 Task: Create a due date automation trigger when advanced on, 2 working days after a card is due add basic without the red label is due at 11:00 AM.
Action: Mouse moved to (1043, 72)
Screenshot: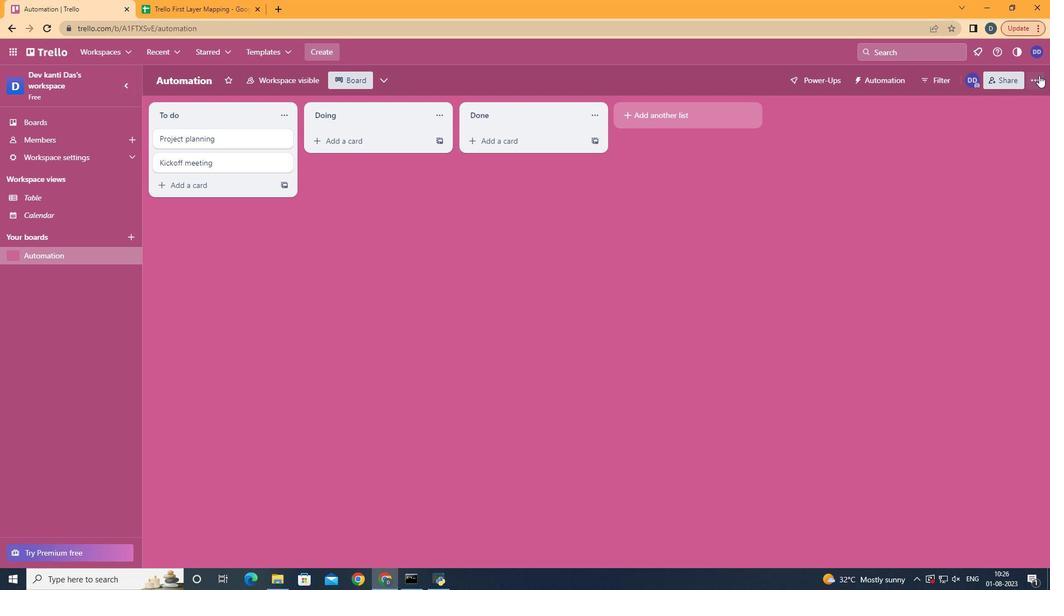 
Action: Mouse pressed left at (1043, 72)
Screenshot: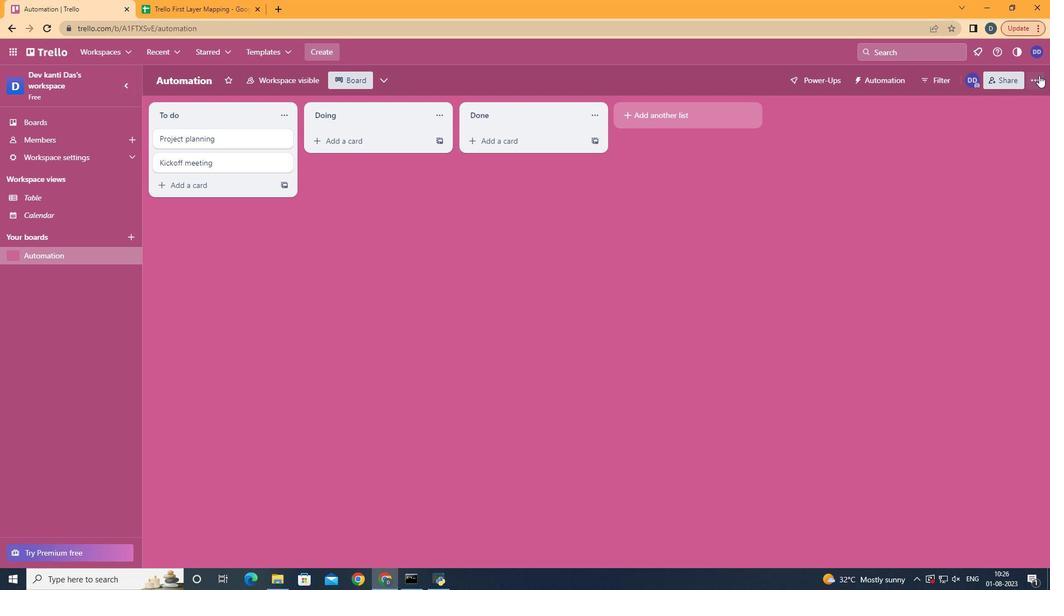 
Action: Mouse moved to (976, 210)
Screenshot: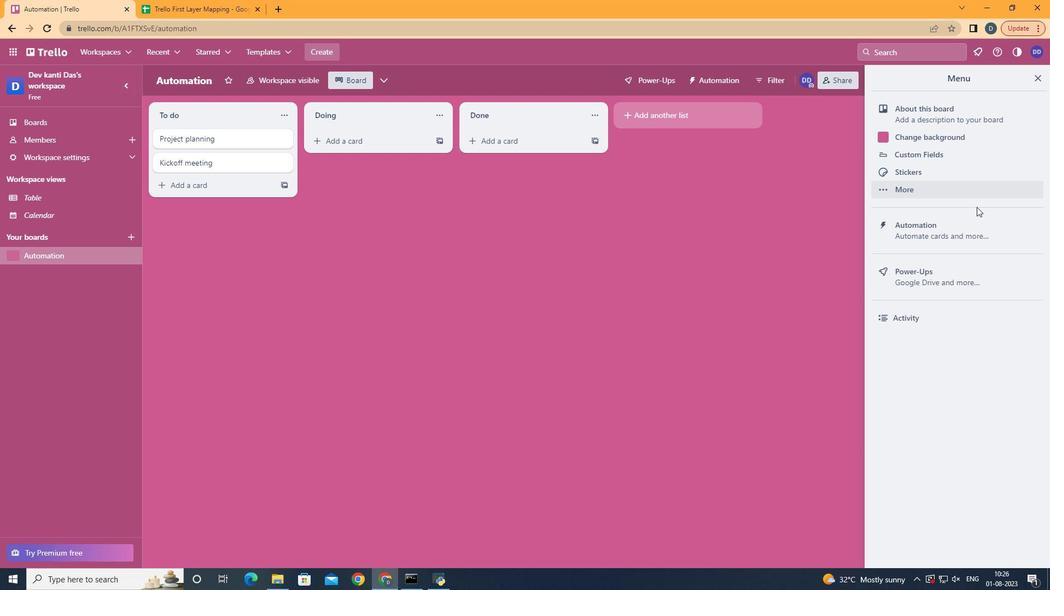 
Action: Mouse pressed left at (976, 210)
Screenshot: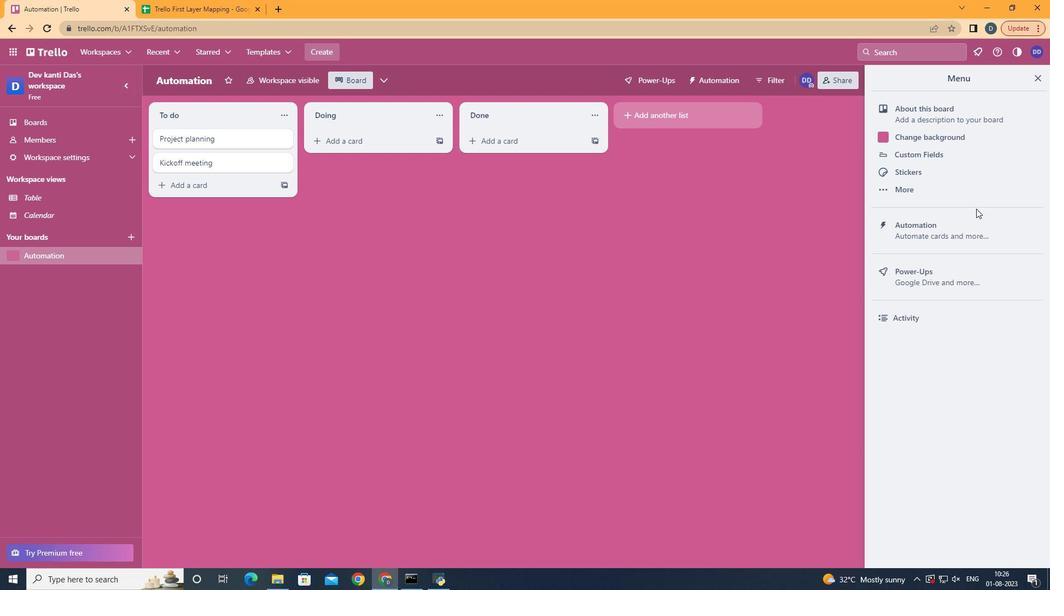 
Action: Mouse moved to (953, 229)
Screenshot: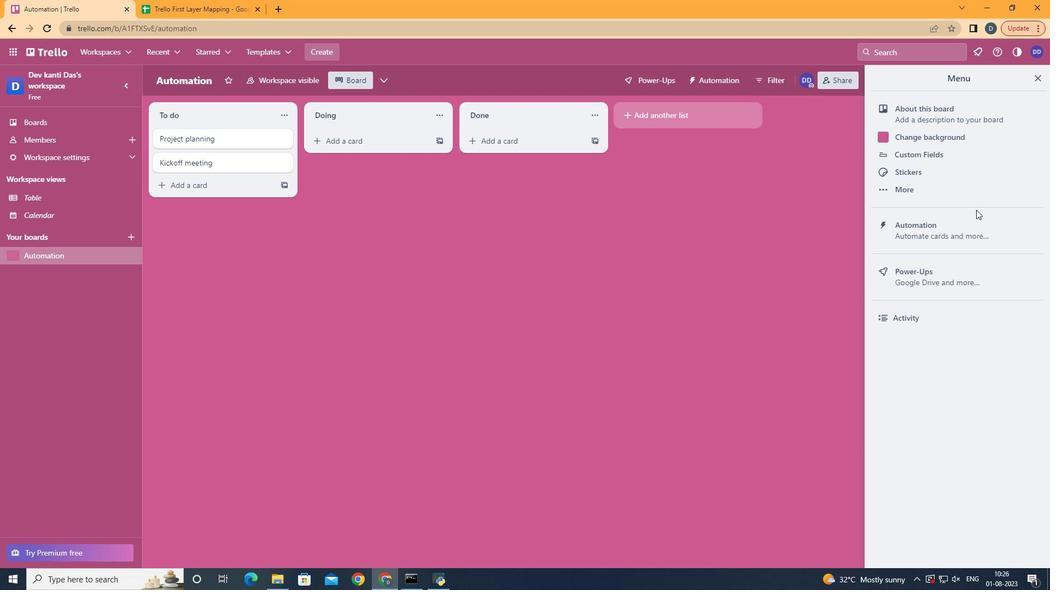 
Action: Mouse pressed left at (953, 229)
Screenshot: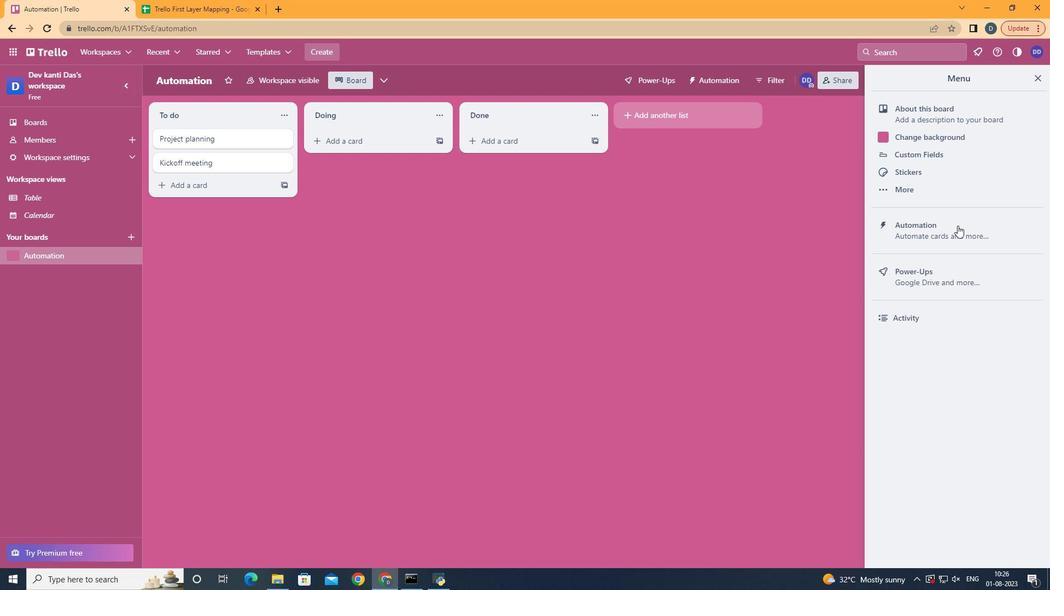 
Action: Mouse moved to (219, 214)
Screenshot: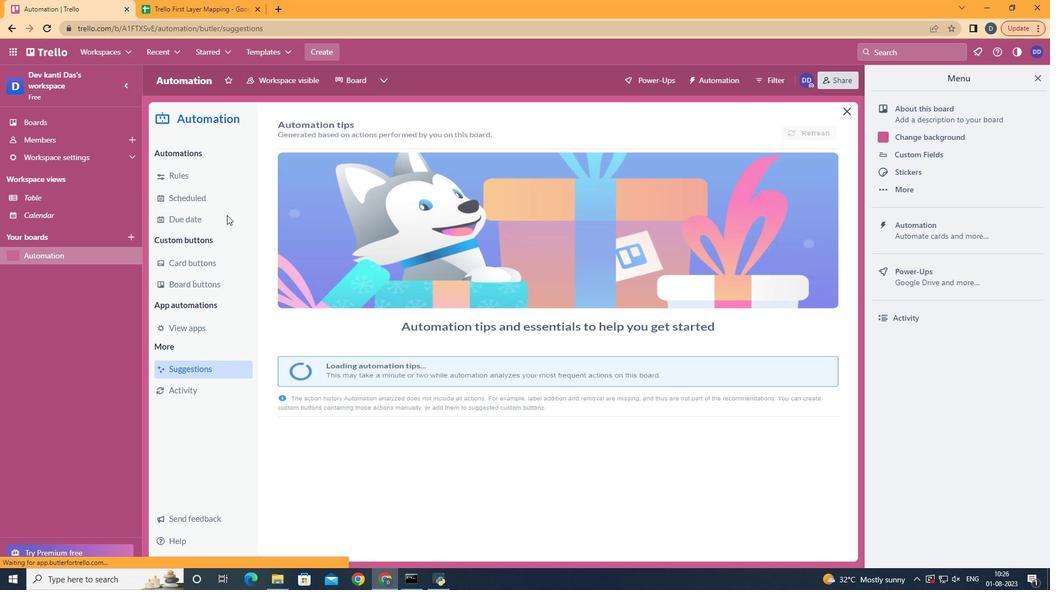 
Action: Mouse pressed left at (219, 214)
Screenshot: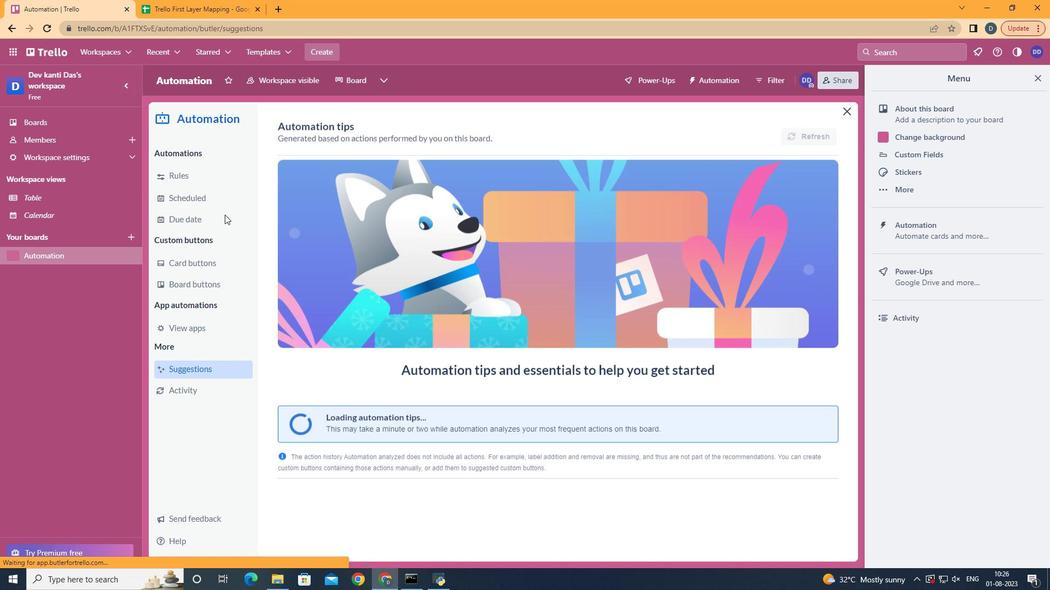
Action: Mouse moved to (772, 127)
Screenshot: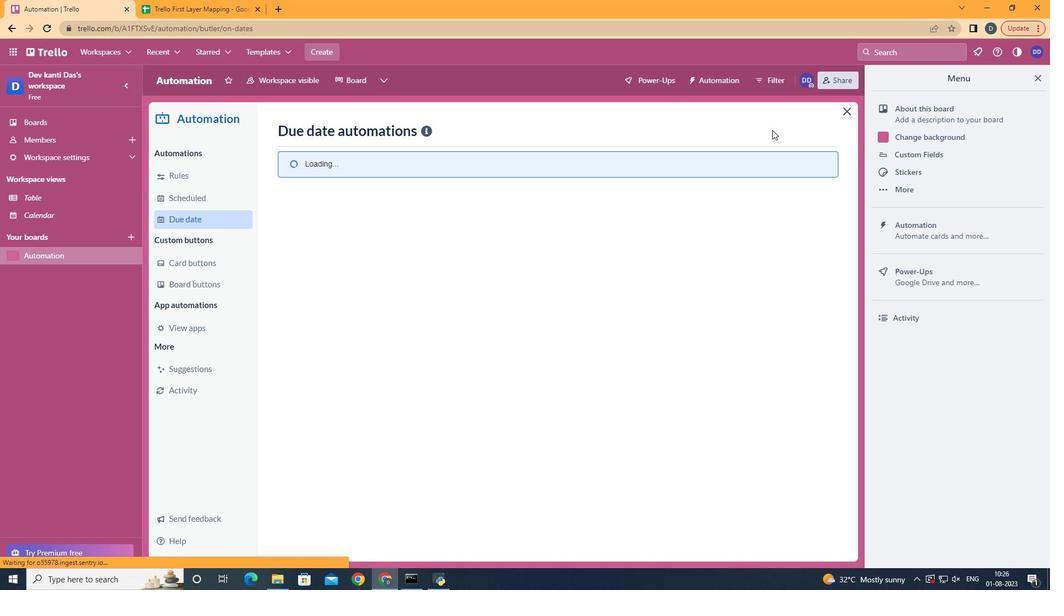 
Action: Mouse pressed left at (772, 127)
Screenshot: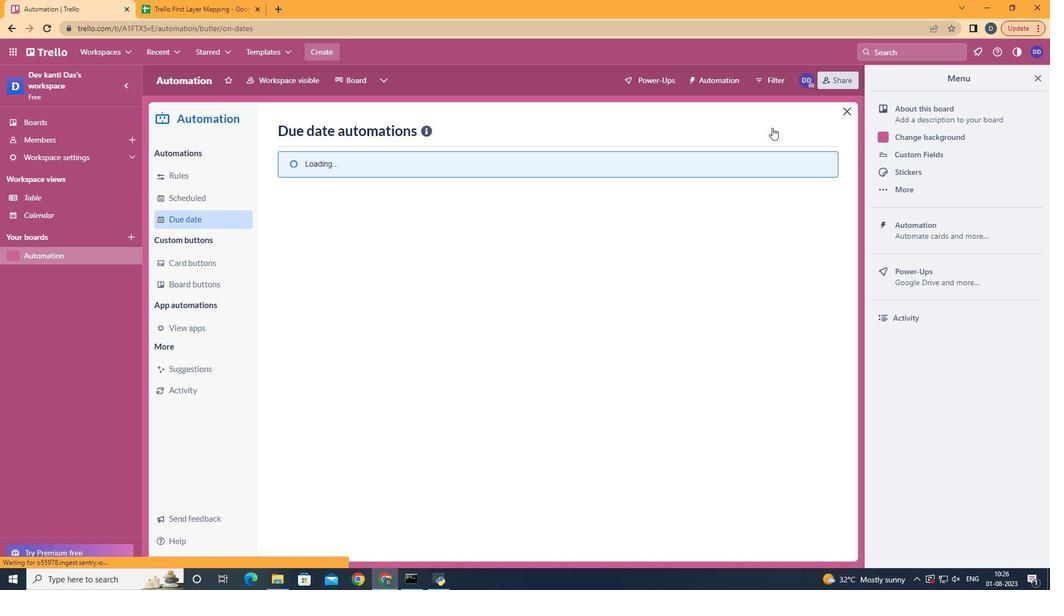 
Action: Mouse moved to (574, 241)
Screenshot: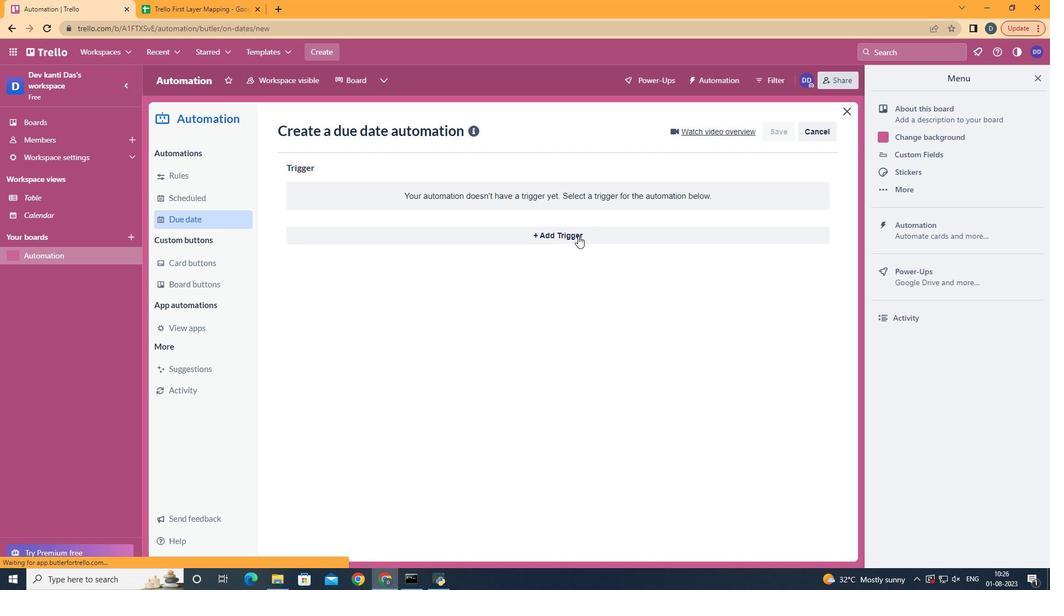 
Action: Mouse pressed left at (574, 241)
Screenshot: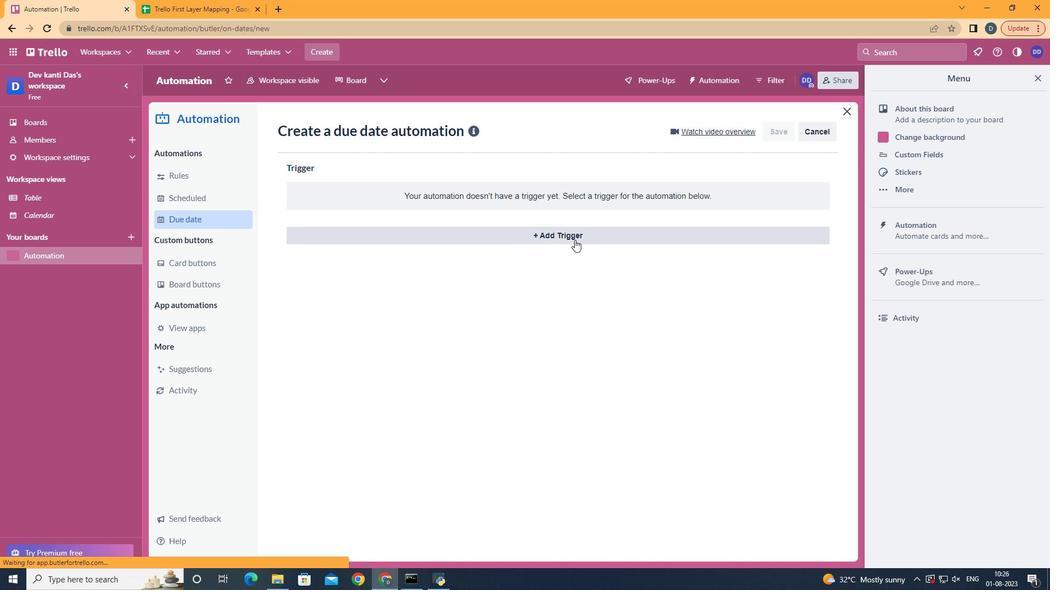 
Action: Mouse moved to (353, 438)
Screenshot: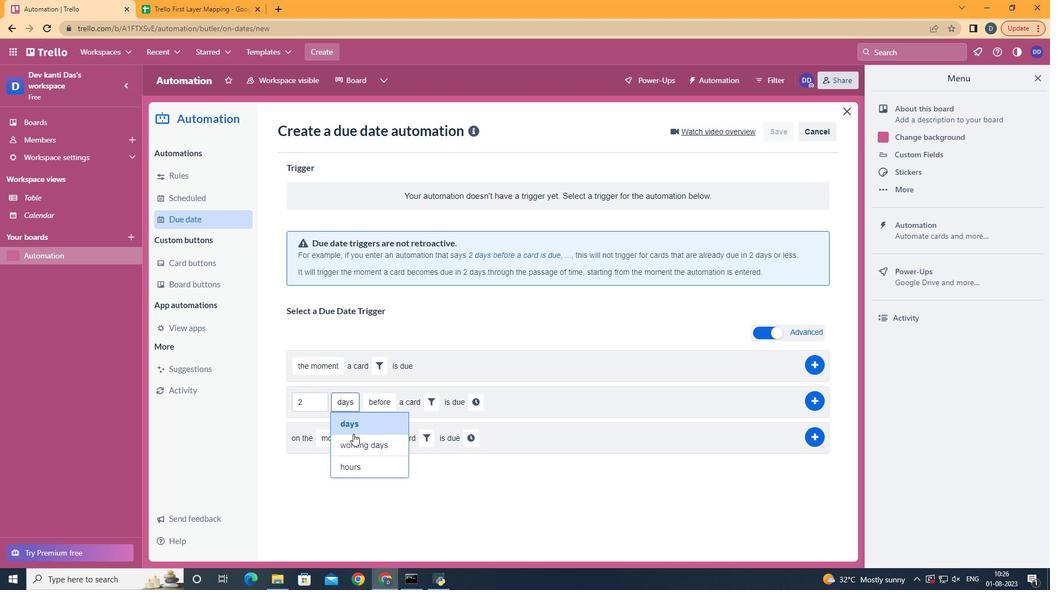 
Action: Mouse pressed left at (353, 438)
Screenshot: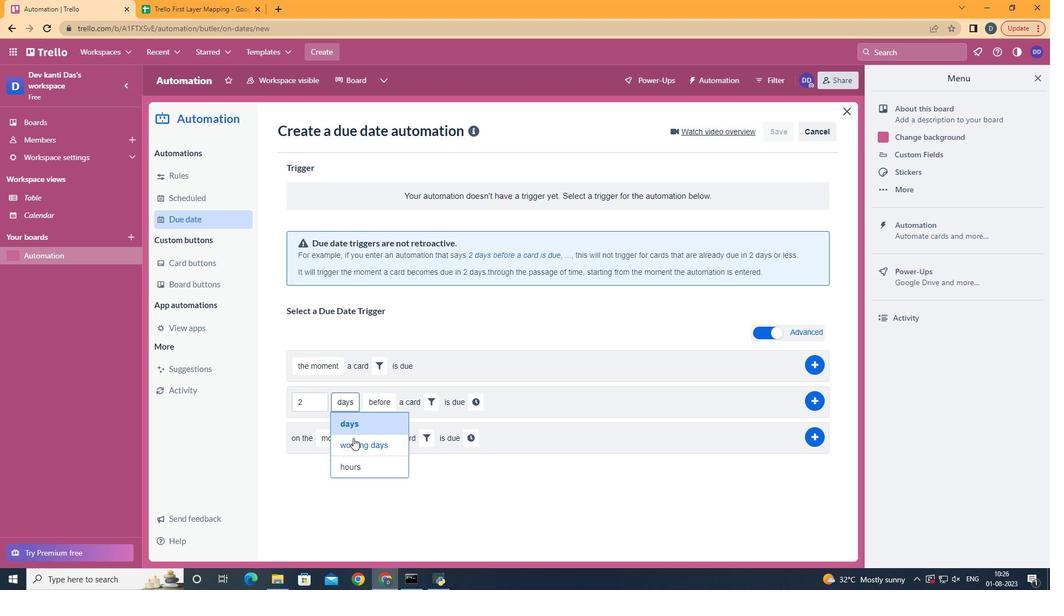 
Action: Mouse moved to (411, 441)
Screenshot: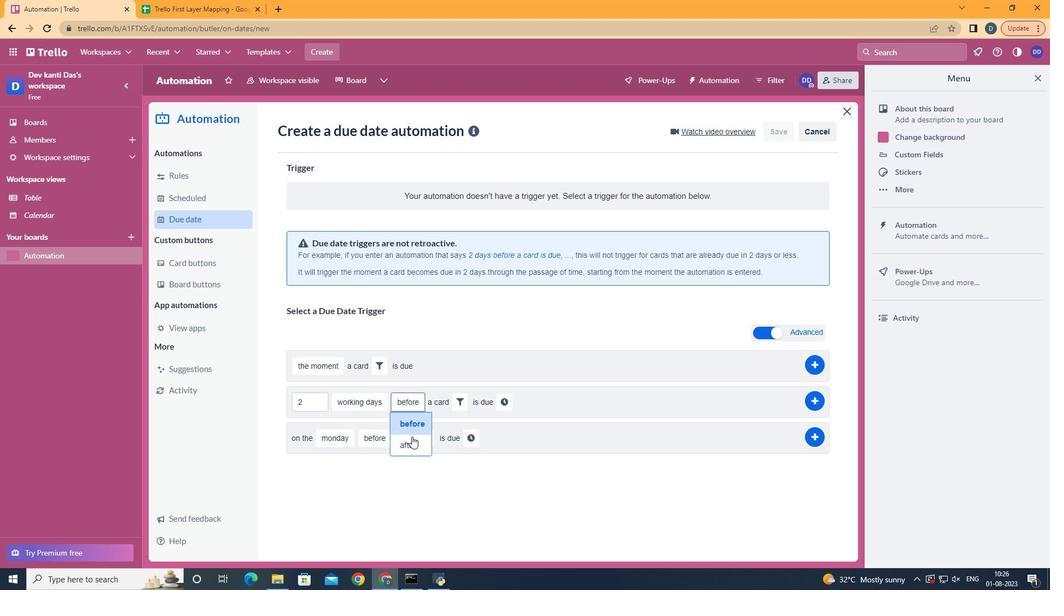 
Action: Mouse pressed left at (411, 441)
Screenshot: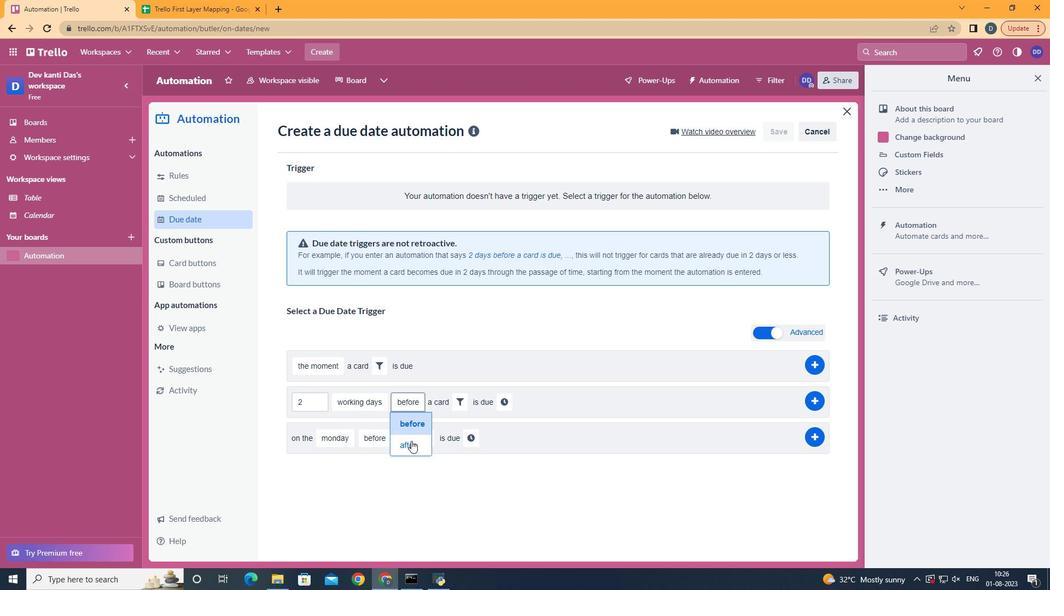 
Action: Mouse moved to (444, 402)
Screenshot: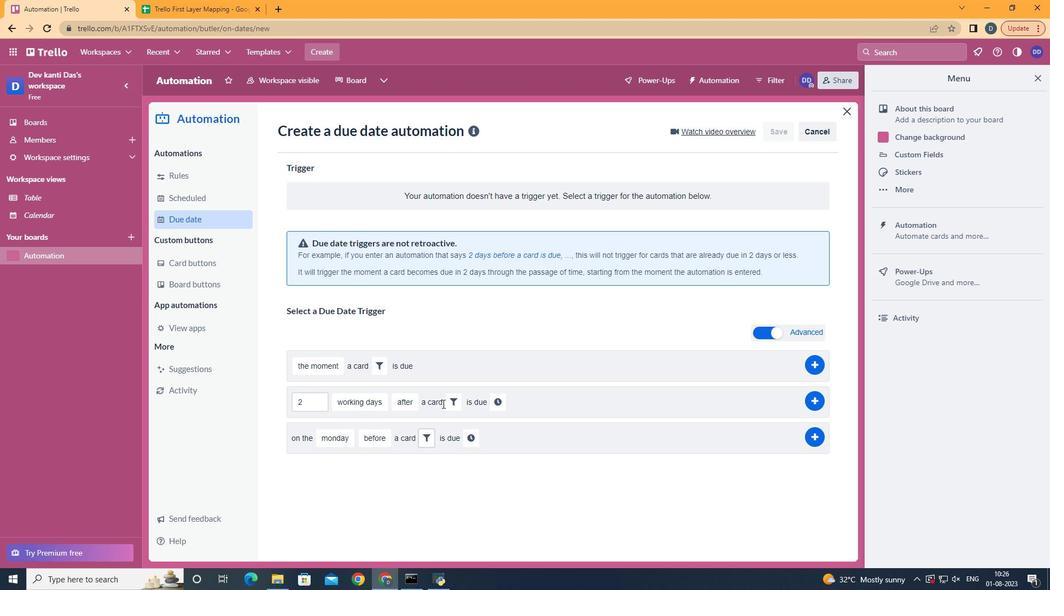 
Action: Mouse pressed left at (444, 402)
Screenshot: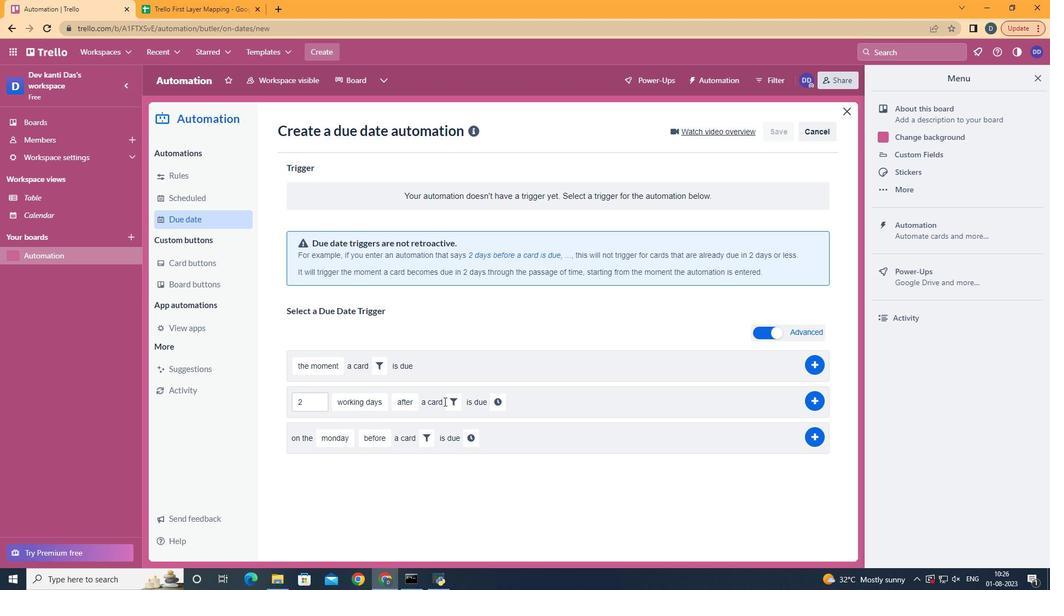 
Action: Mouse moved to (445, 399)
Screenshot: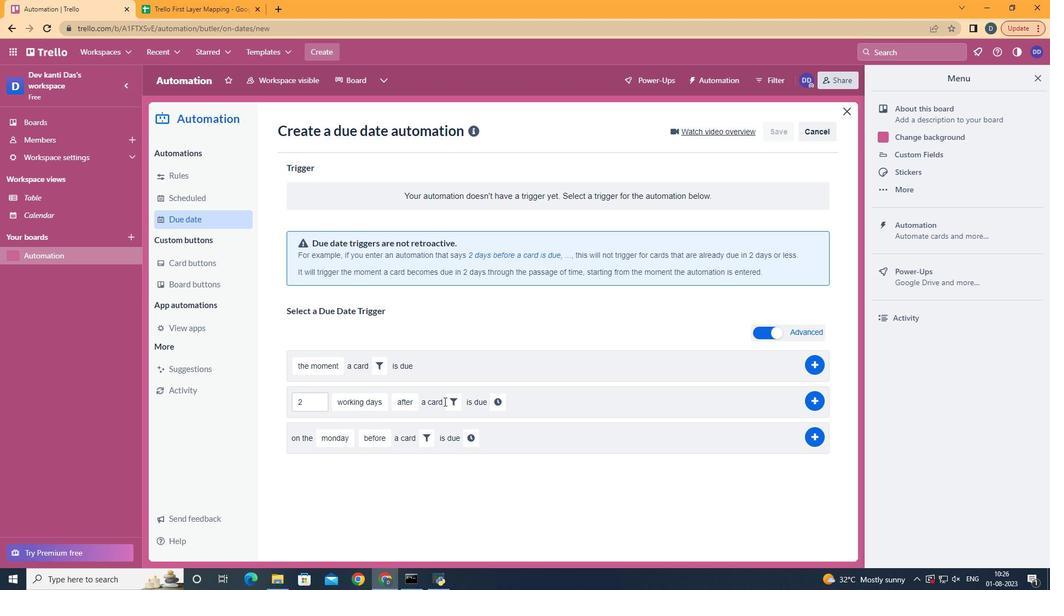 
Action: Mouse pressed left at (445, 399)
Screenshot: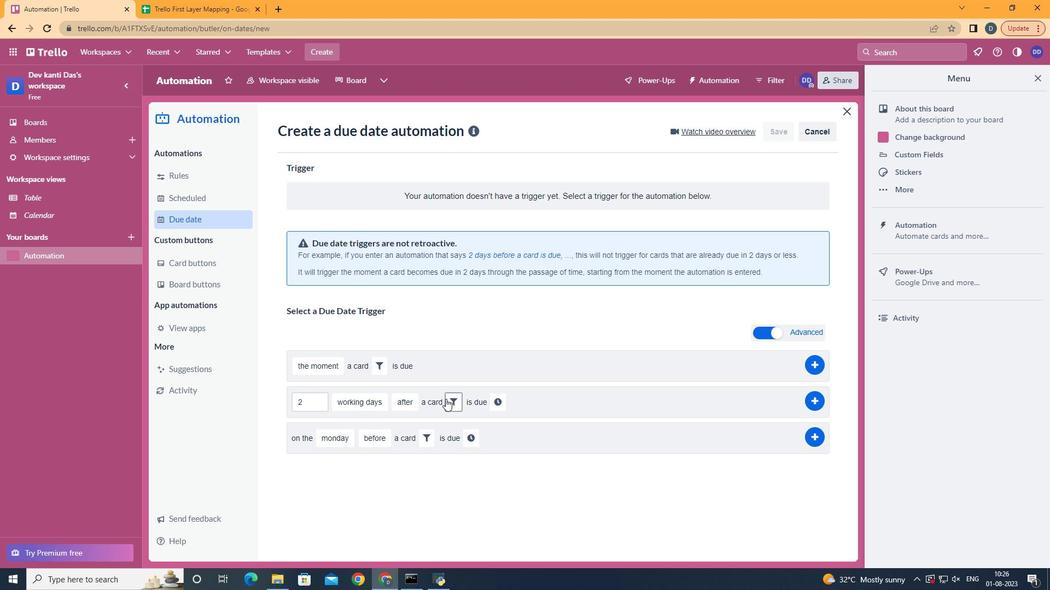 
Action: Mouse moved to (513, 422)
Screenshot: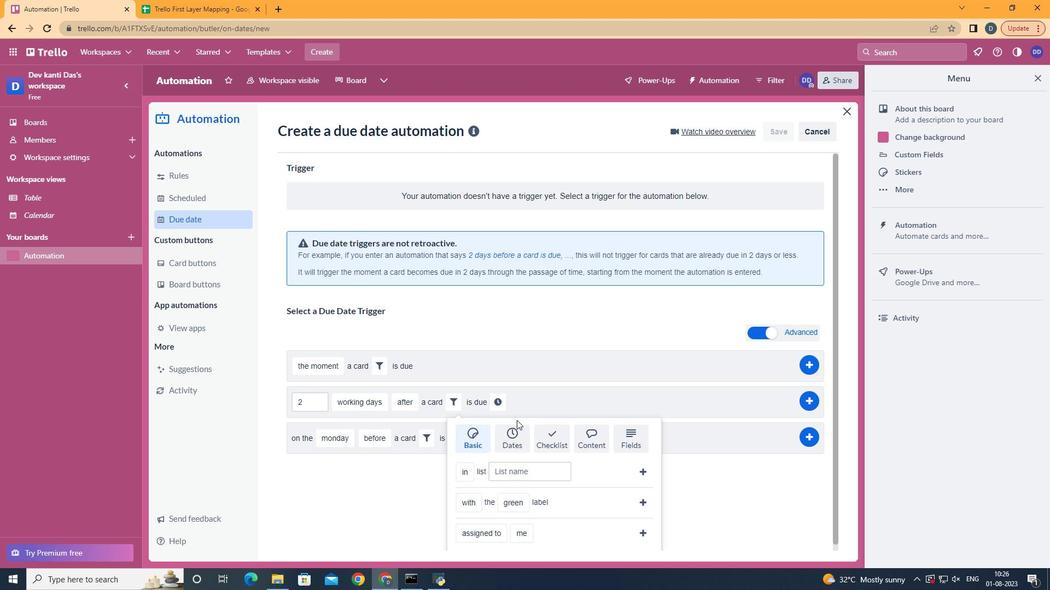 
Action: Mouse scrolled (513, 422) with delta (0, 0)
Screenshot: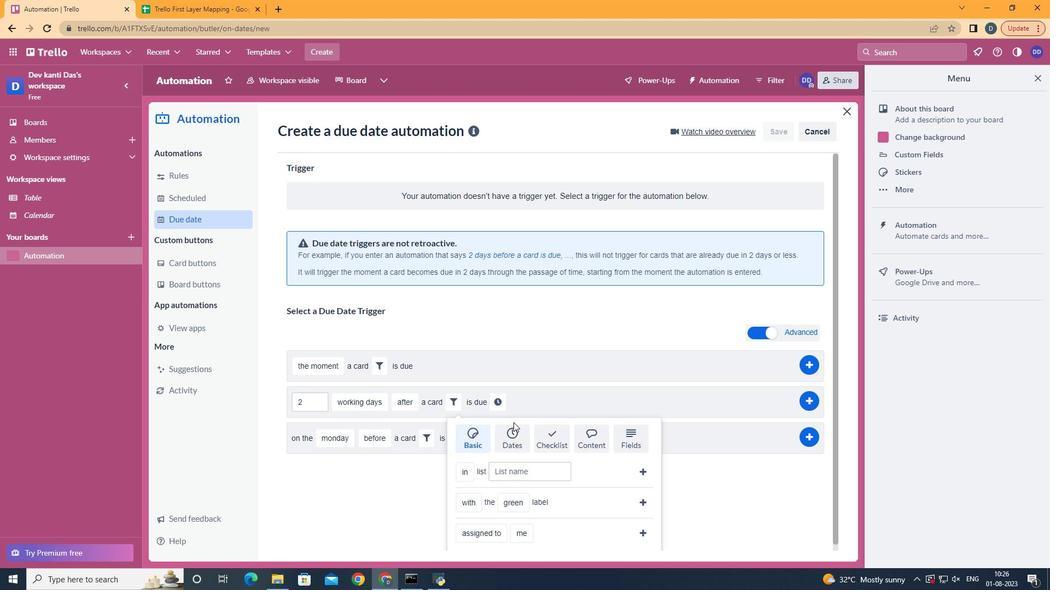 
Action: Mouse moved to (483, 458)
Screenshot: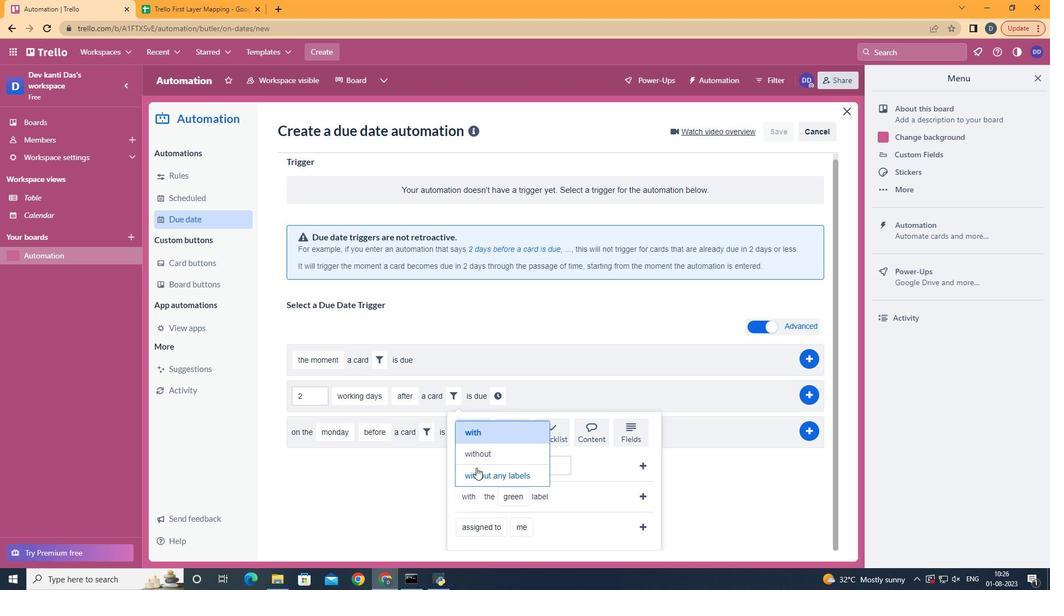 
Action: Mouse pressed left at (483, 458)
Screenshot: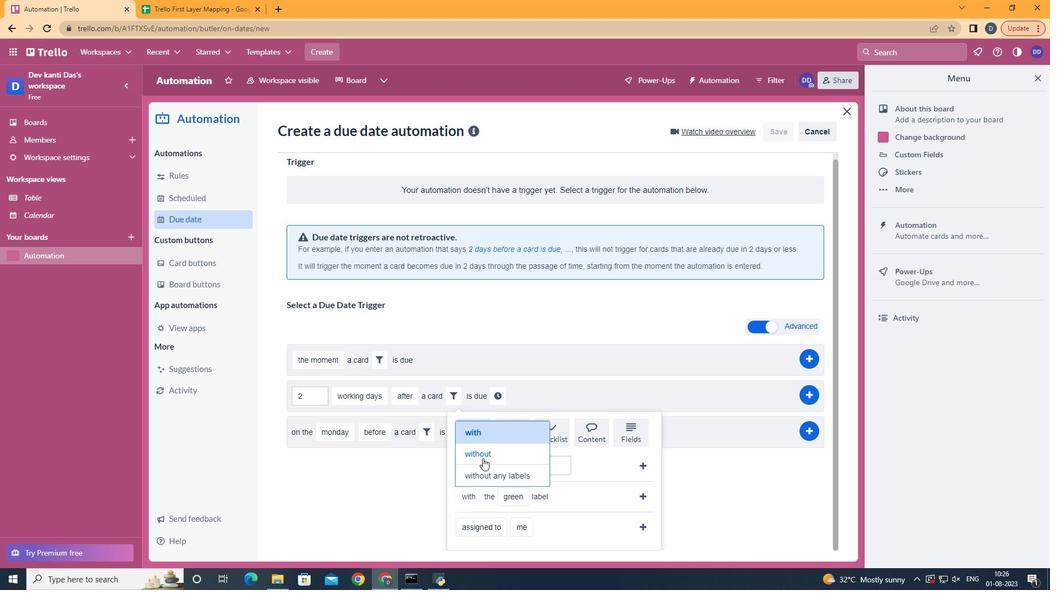 
Action: Mouse moved to (524, 432)
Screenshot: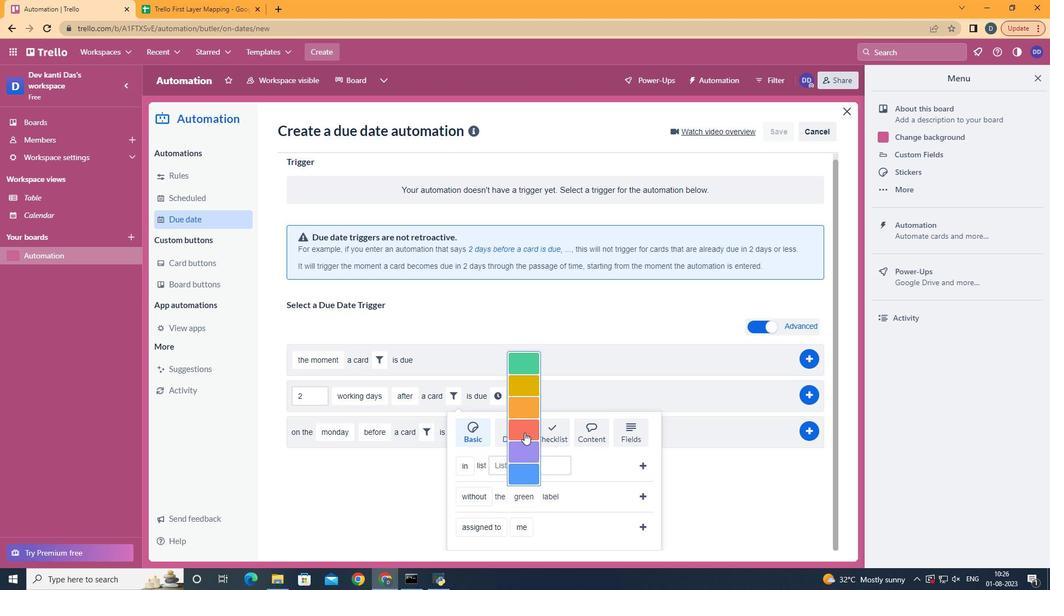 
Action: Mouse pressed left at (524, 432)
Screenshot: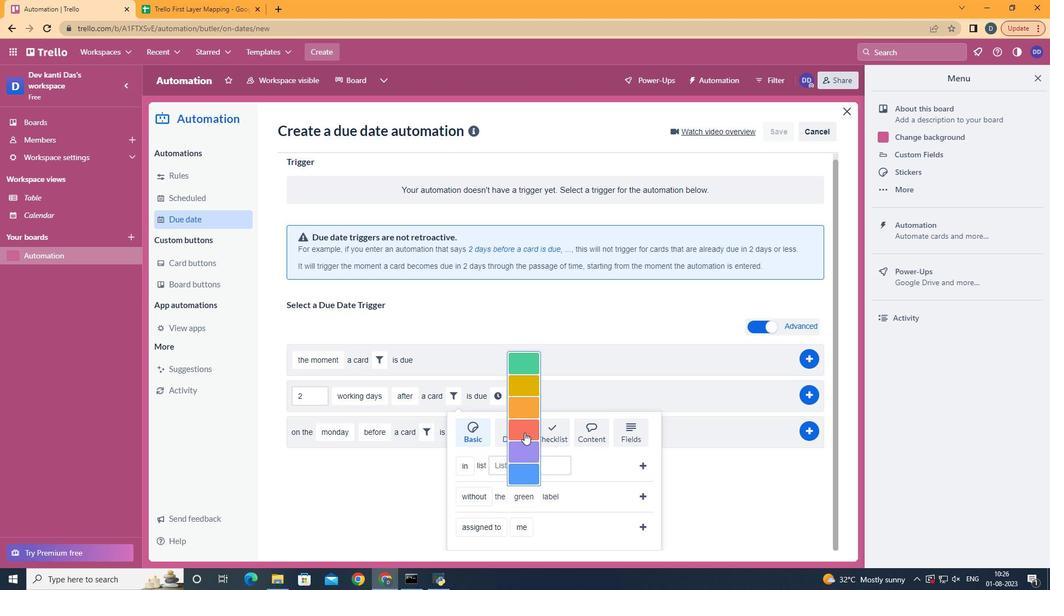 
Action: Mouse moved to (642, 498)
Screenshot: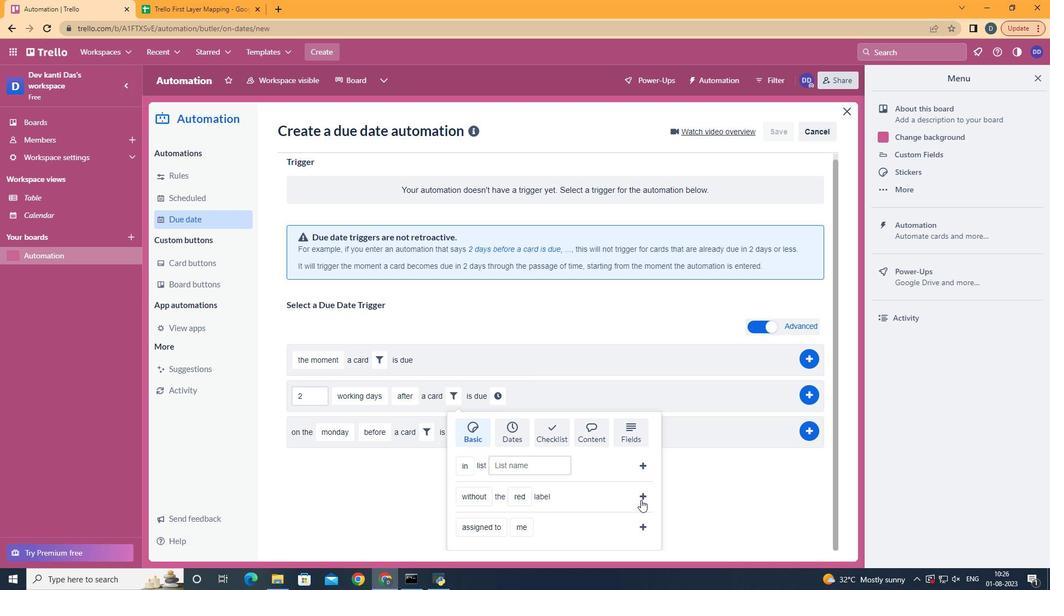 
Action: Mouse pressed left at (642, 498)
Screenshot: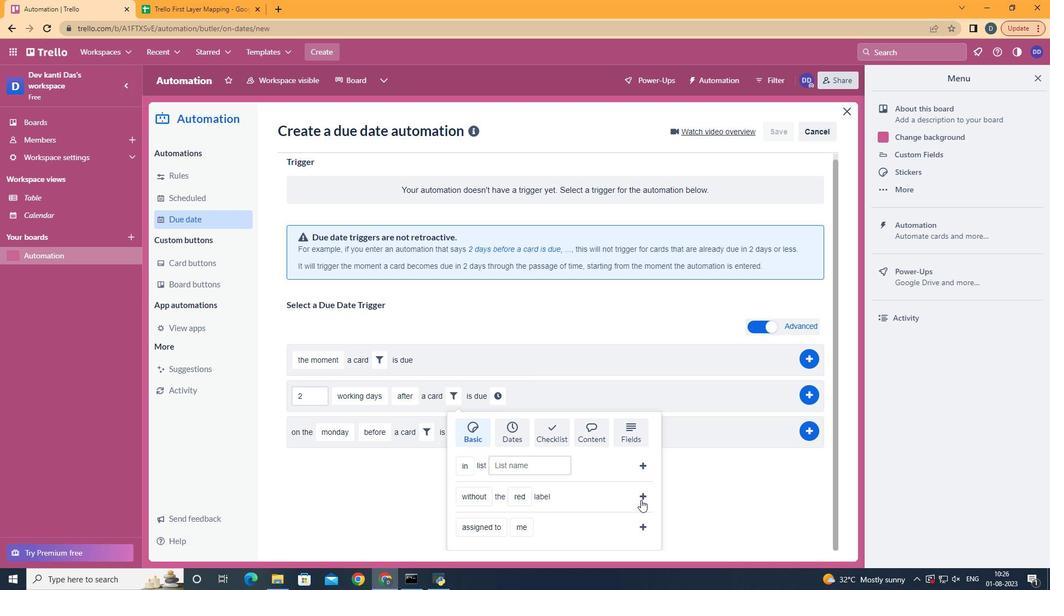 
Action: Mouse moved to (591, 407)
Screenshot: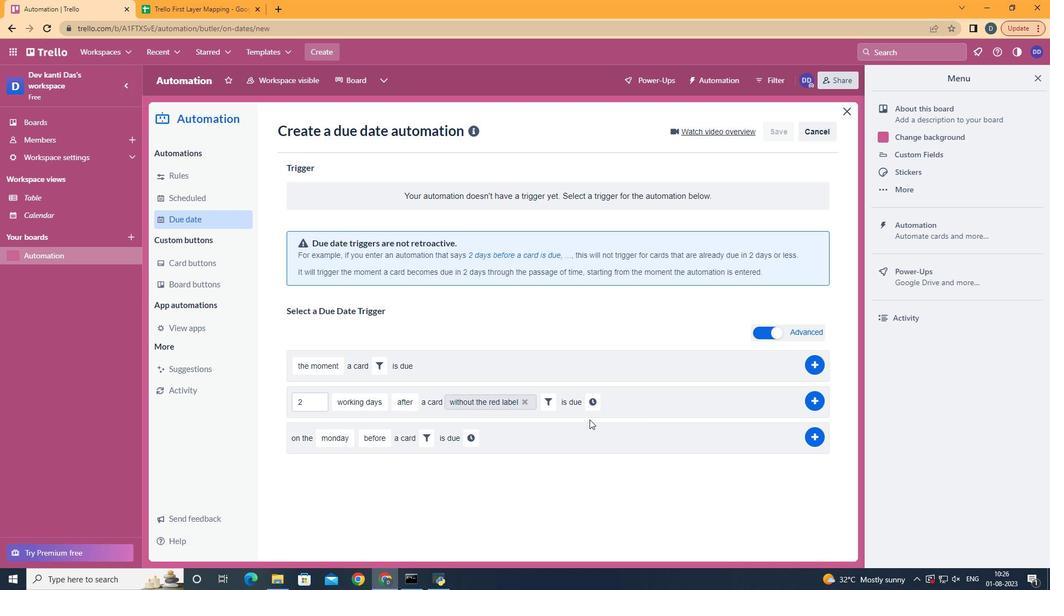 
Action: Mouse pressed left at (591, 407)
Screenshot: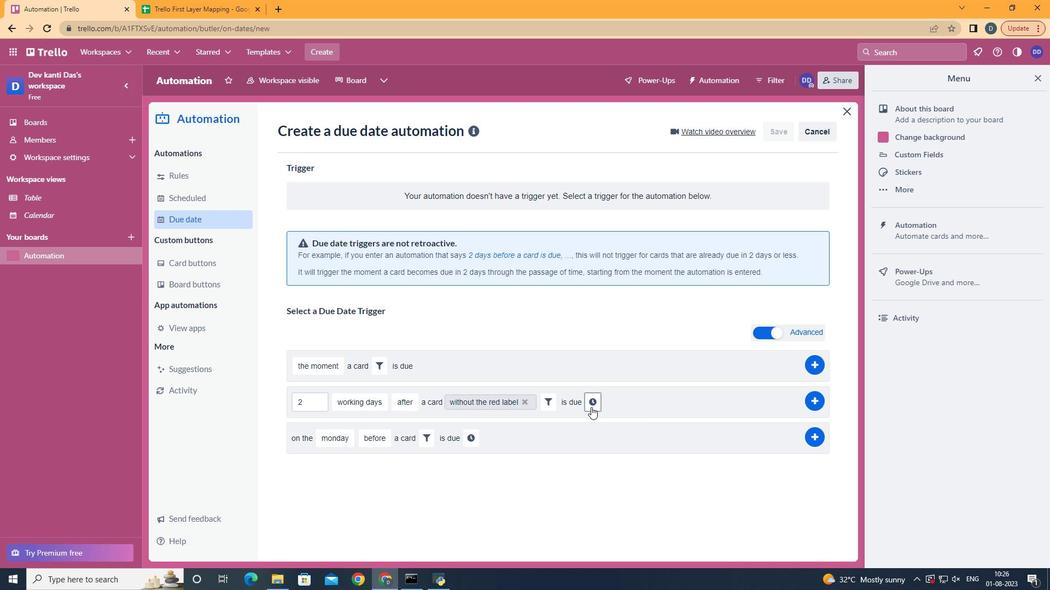 
Action: Mouse moved to (620, 406)
Screenshot: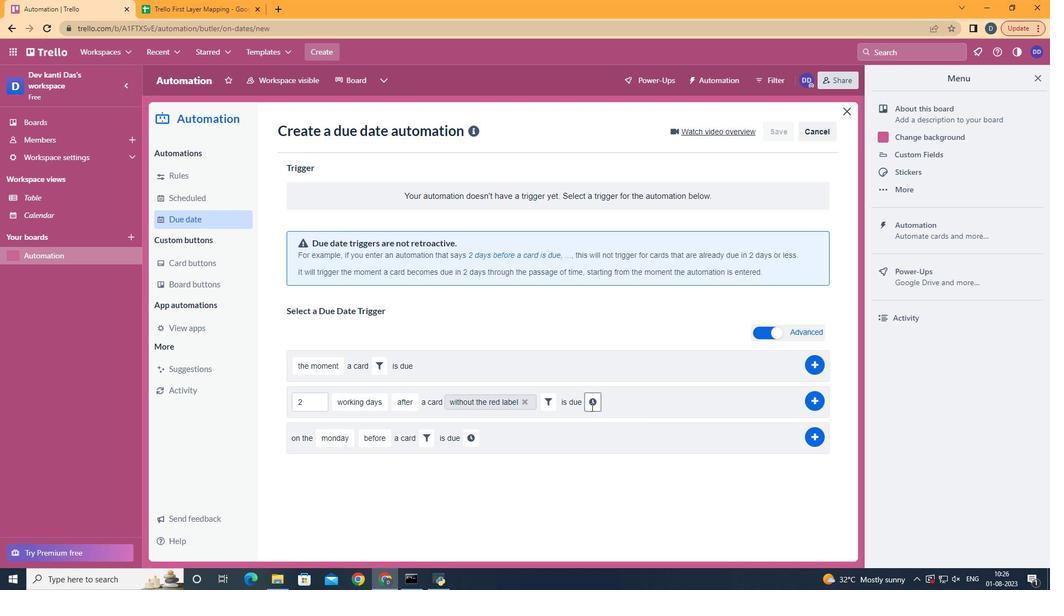 
Action: Mouse pressed left at (620, 406)
Screenshot: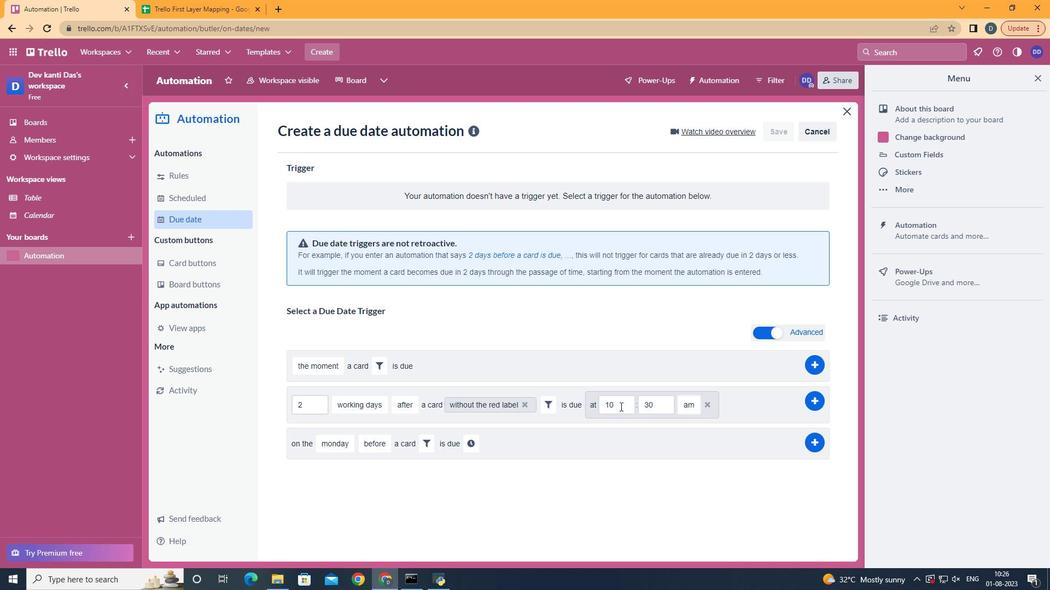 
Action: Key pressed <Key.backspace>1
Screenshot: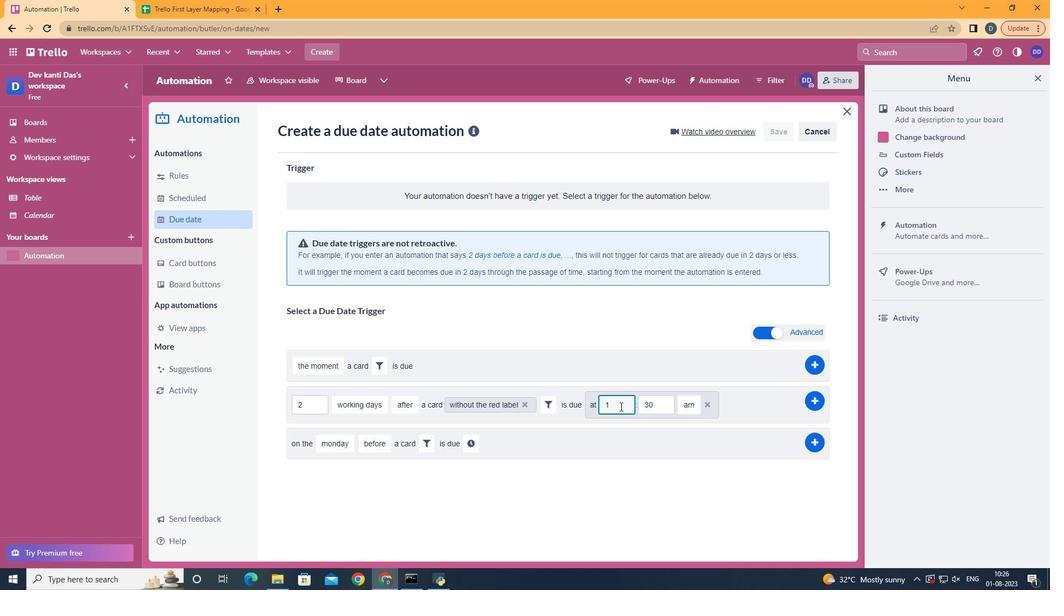 
Action: Mouse moved to (657, 407)
Screenshot: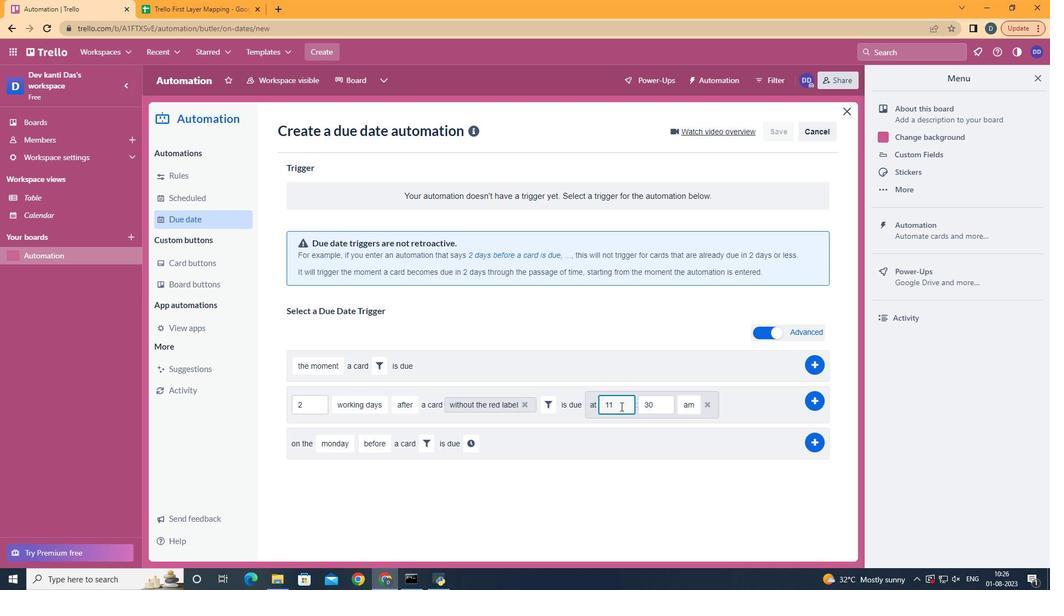 
Action: Mouse pressed left at (657, 407)
Screenshot: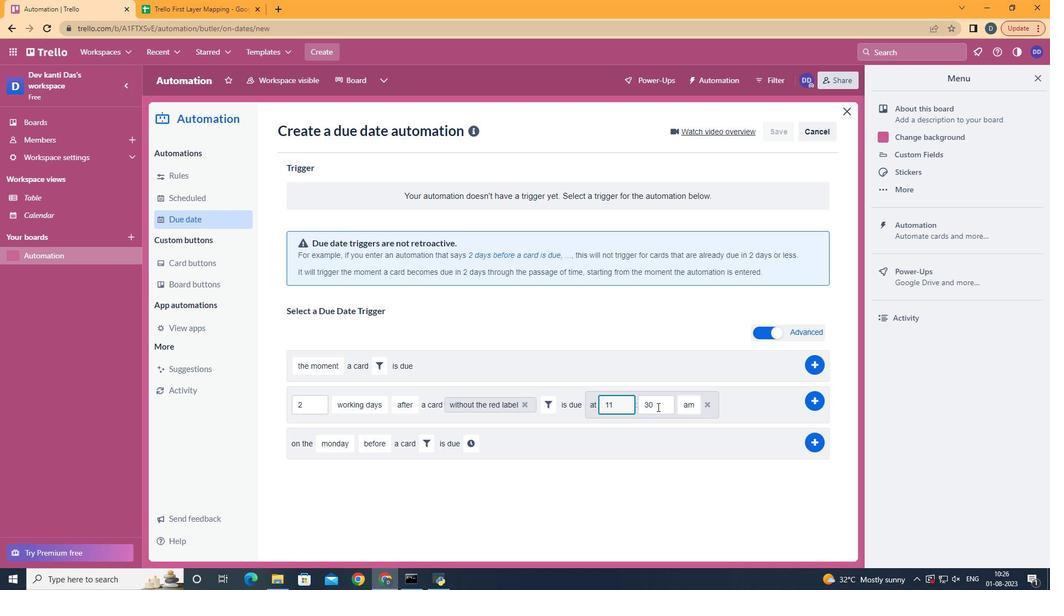 
Action: Key pressed <Key.backspace><Key.backspace>00
Screenshot: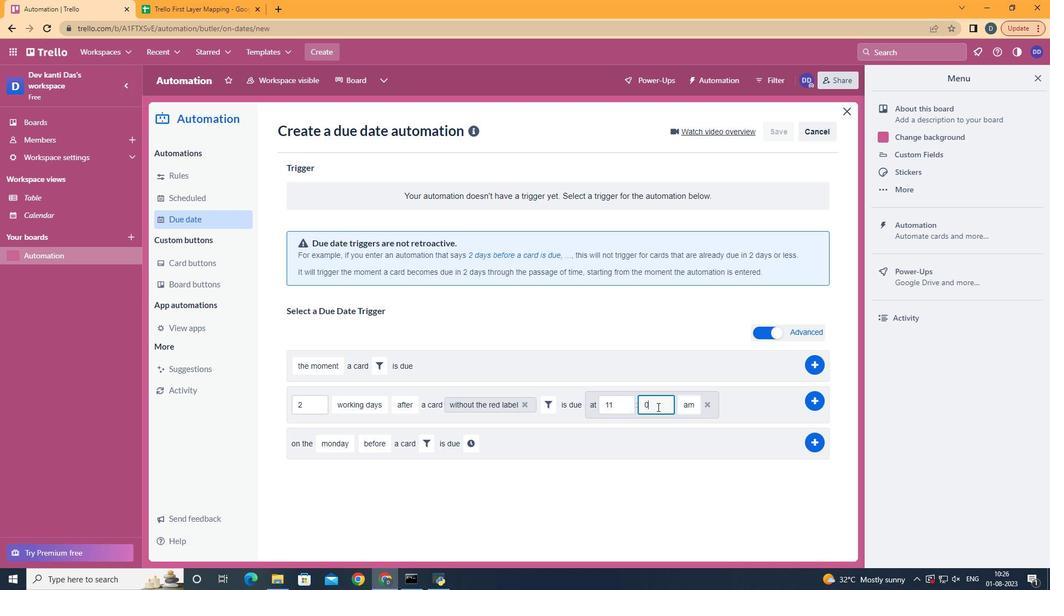 
Action: Mouse moved to (818, 398)
Screenshot: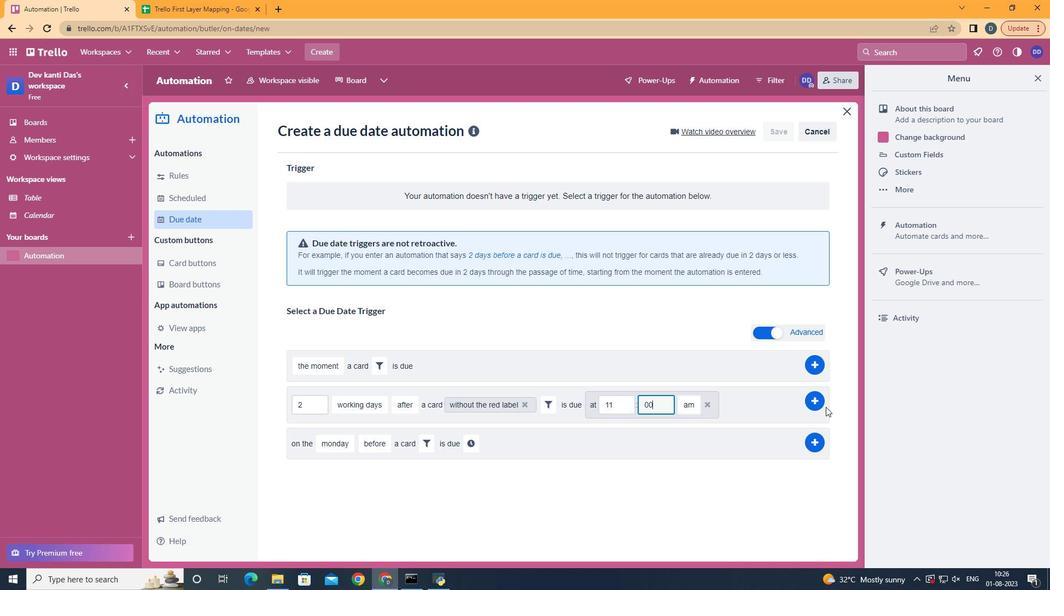 
Action: Mouse pressed left at (818, 398)
Screenshot: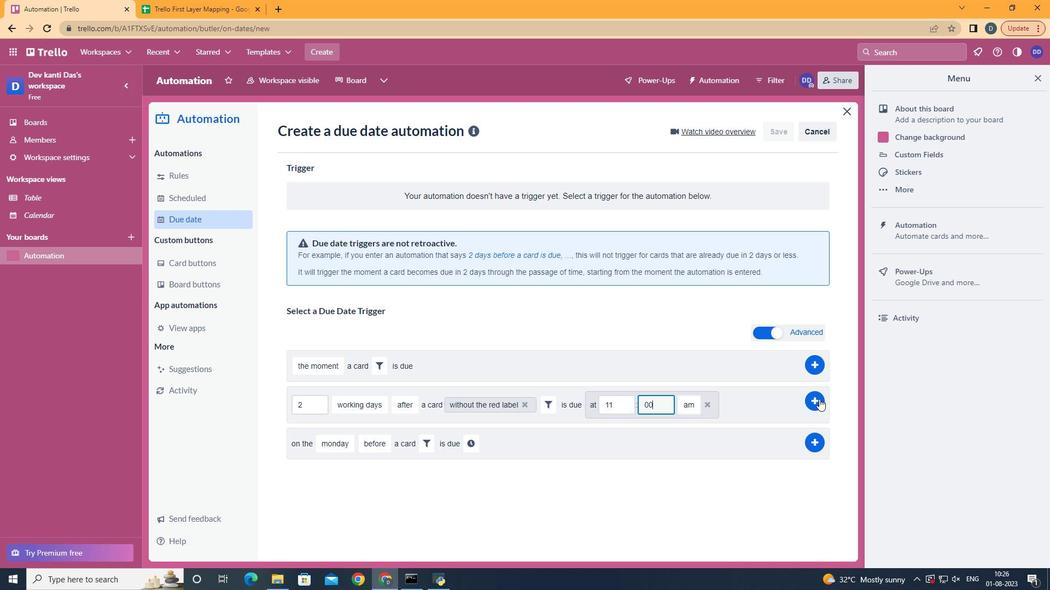 
Action: Mouse moved to (433, 271)
Screenshot: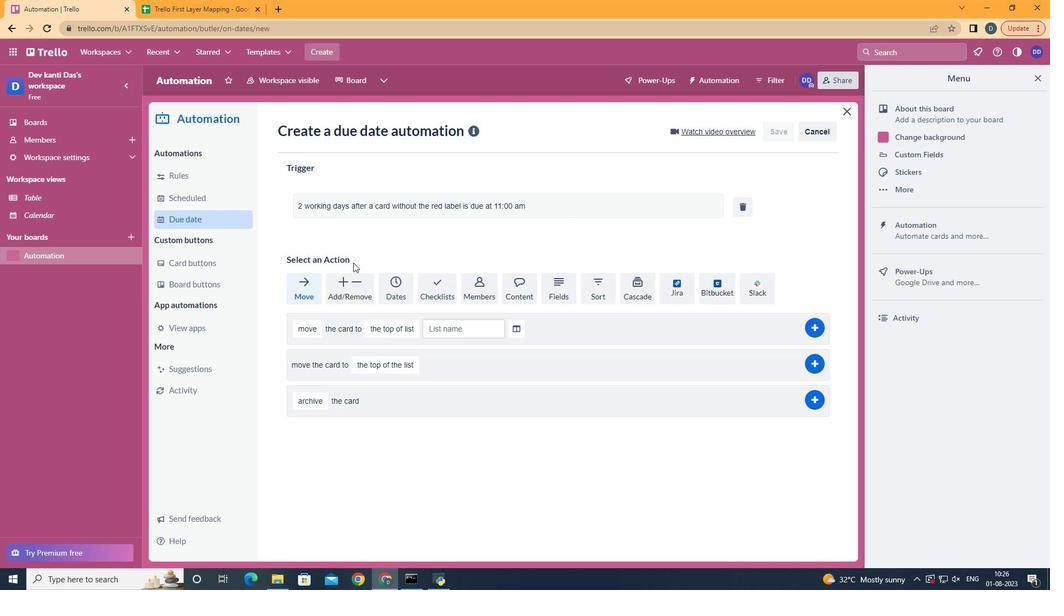 
